 Task: Set panel position to bottom.
Action: Mouse moved to (183, 5)
Screenshot: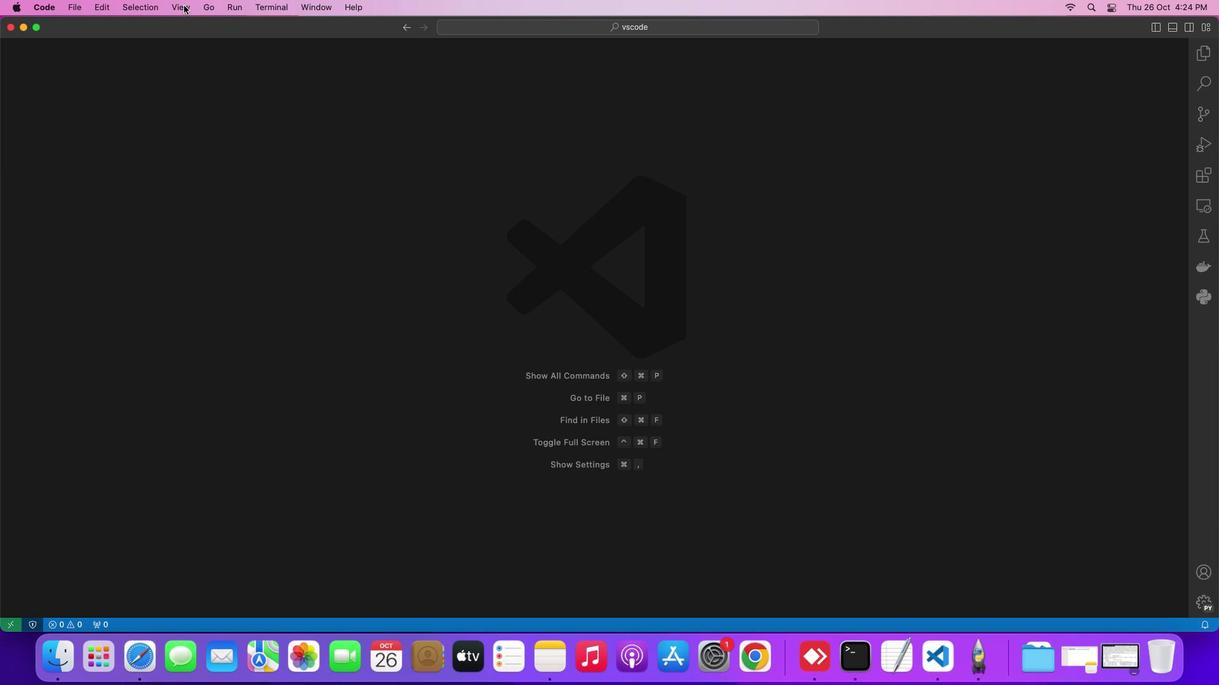 
Action: Mouse pressed left at (183, 5)
Screenshot: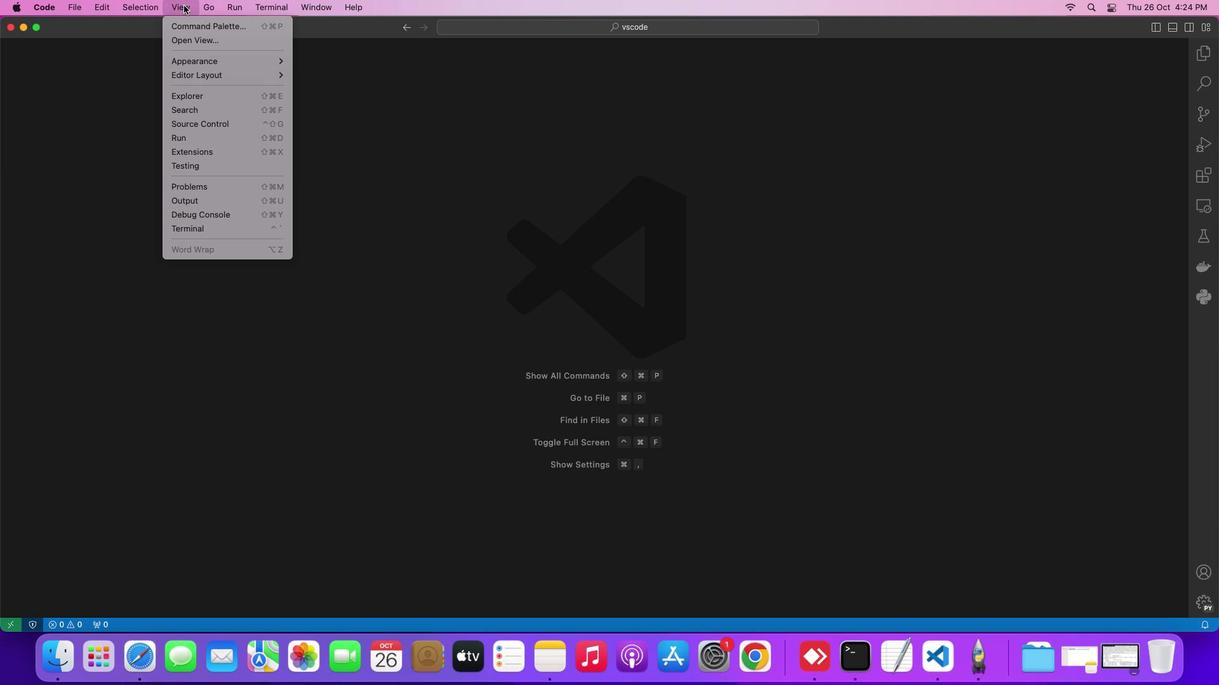 
Action: Mouse moved to (460, 202)
Screenshot: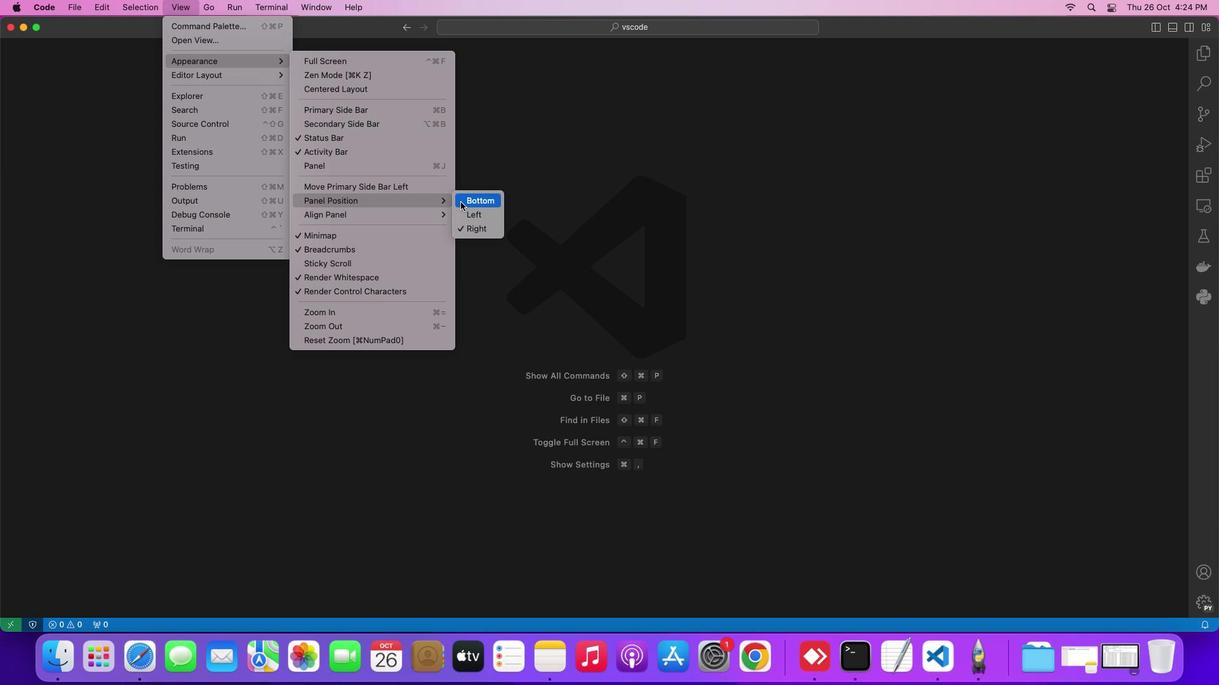 
Action: Mouse pressed left at (460, 202)
Screenshot: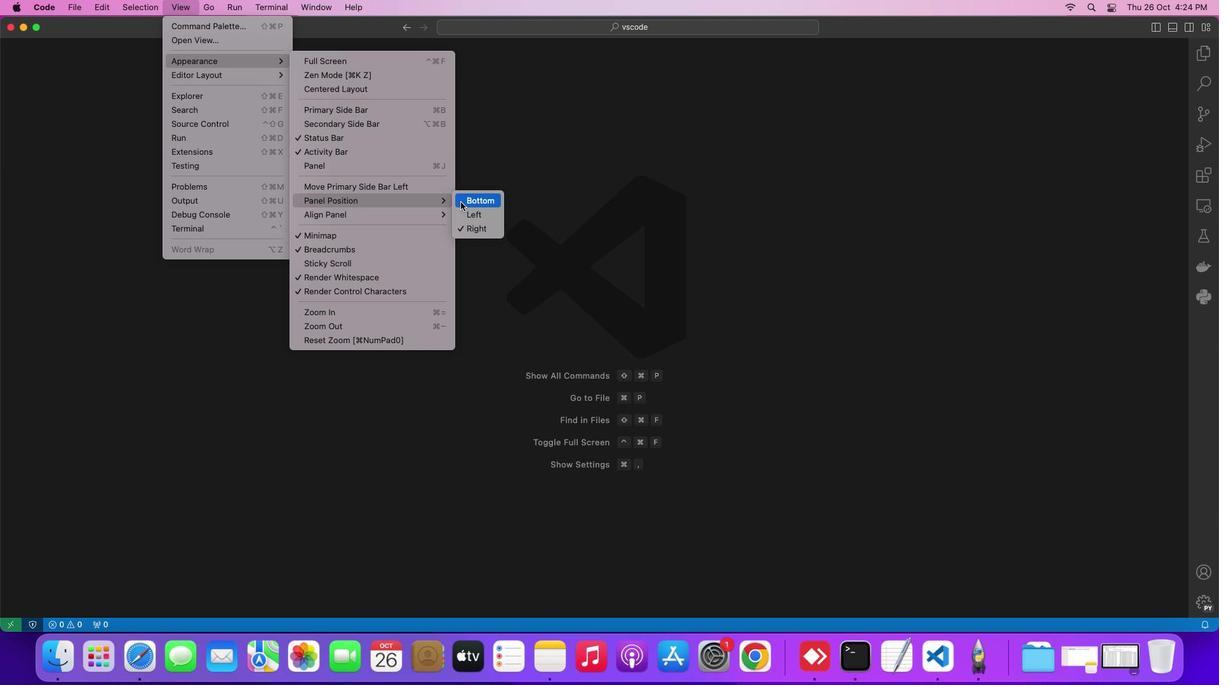 
Action: Mouse moved to (408, 243)
Screenshot: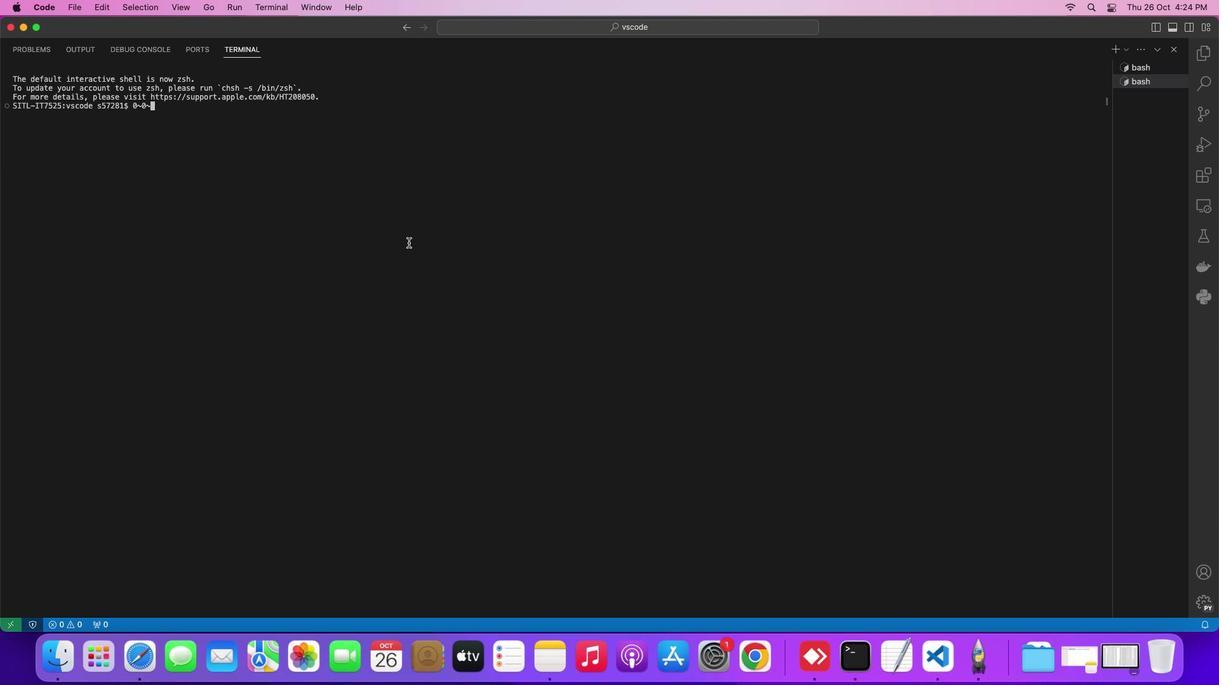 
